 Task: Log work in the project TrendSetter for the issue 'Implement a new cloud-based data governance system for a company with advanced data classification and privacy features' spent time as '2w 2d 22h 11m' and remaining time as '3w 2d 10h 31m' and add a flag. Now add the issue to the epic 'Password Management'.
Action: Mouse moved to (923, 208)
Screenshot: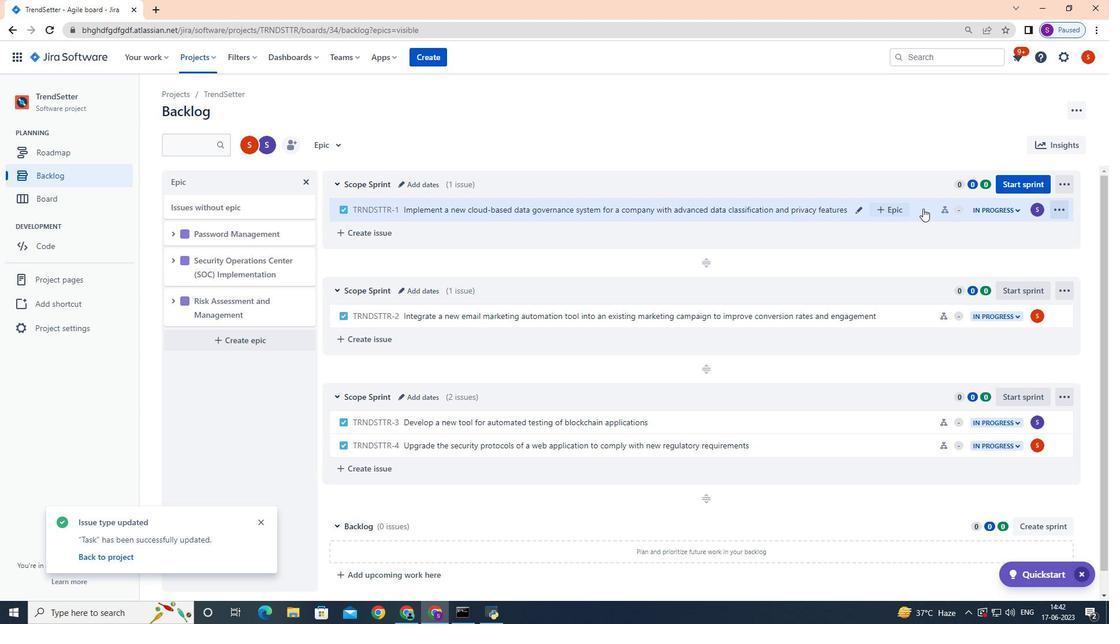 
Action: Mouse pressed left at (923, 208)
Screenshot: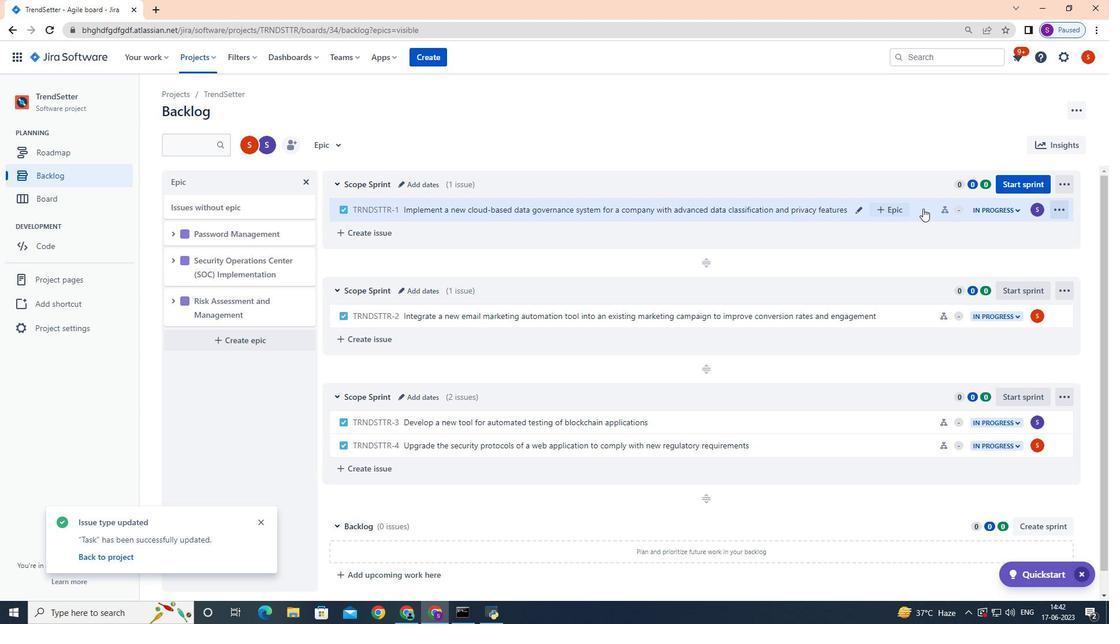 
Action: Mouse moved to (1057, 177)
Screenshot: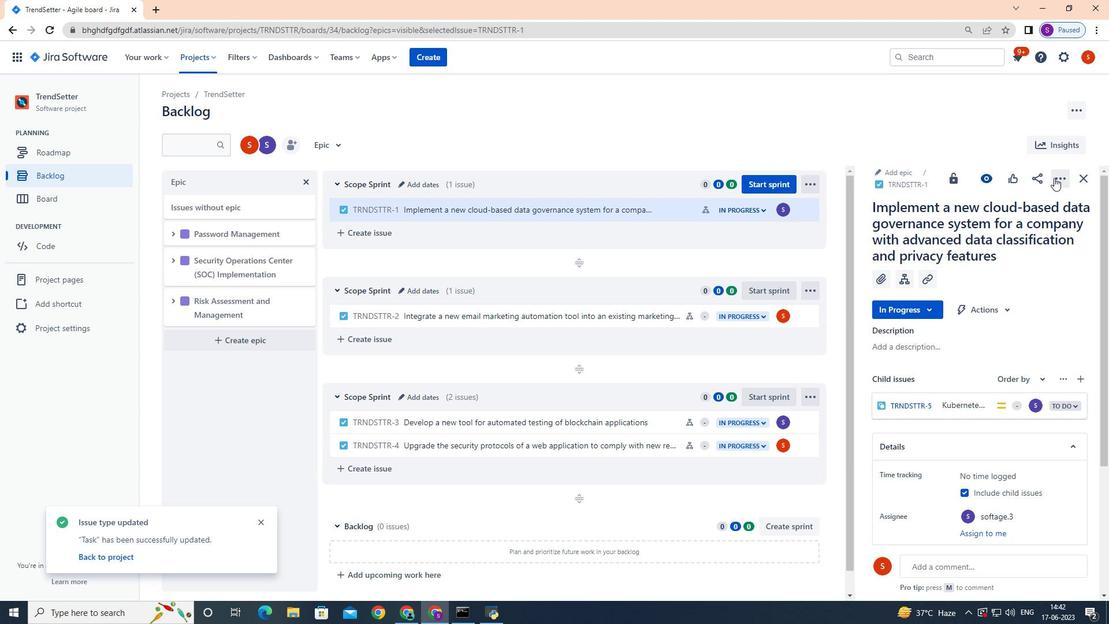 
Action: Mouse pressed left at (1057, 177)
Screenshot: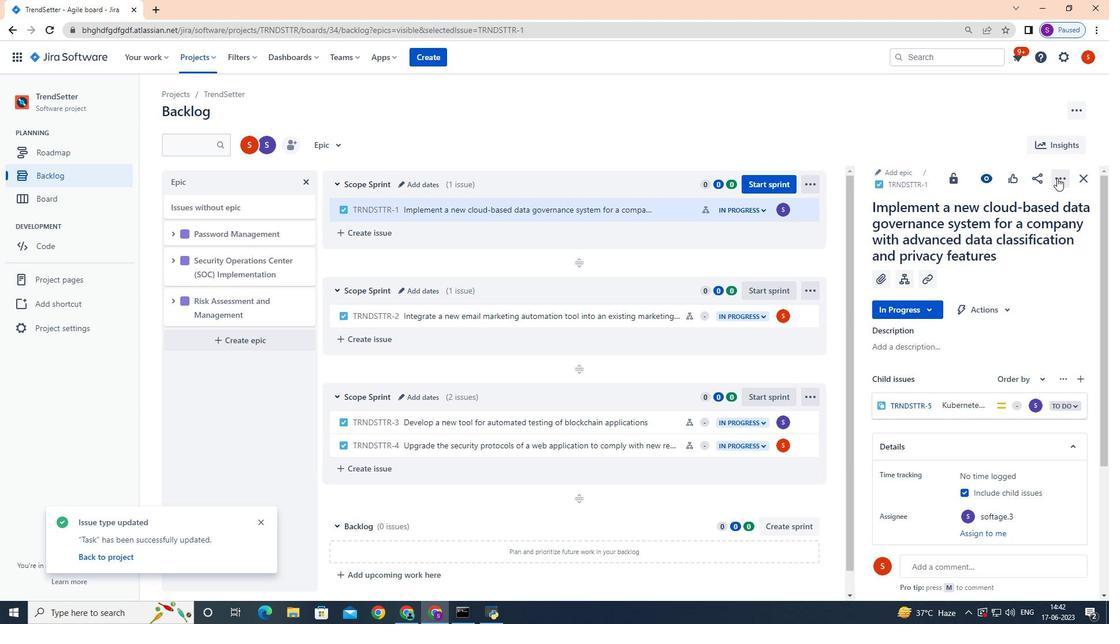 
Action: Mouse moved to (1016, 209)
Screenshot: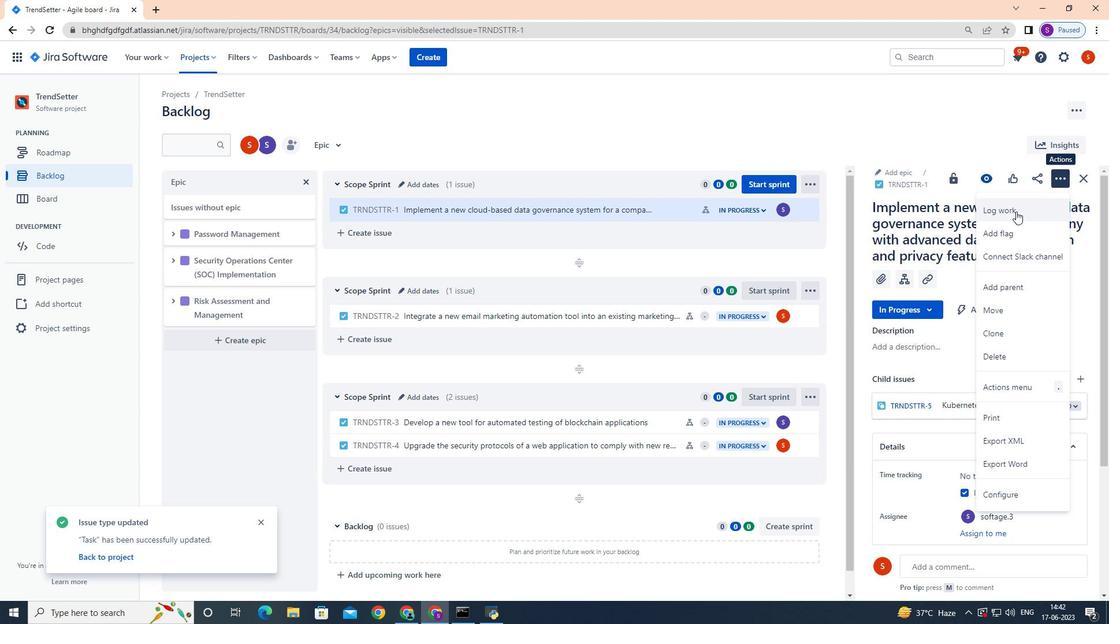 
Action: Mouse pressed left at (1016, 209)
Screenshot: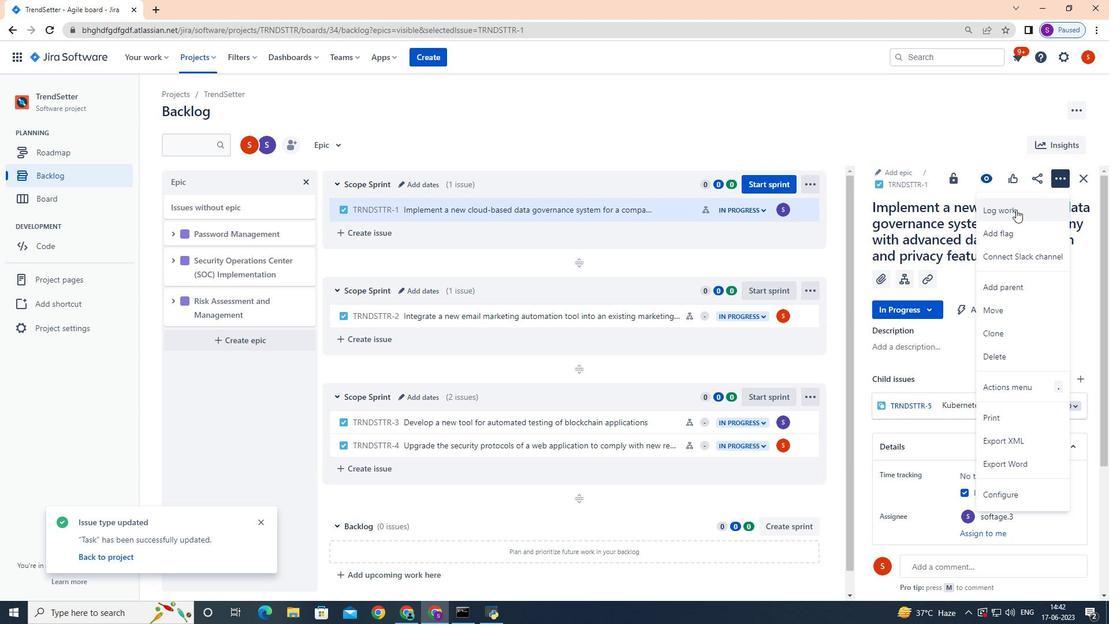 
Action: Mouse moved to (1015, 209)
Screenshot: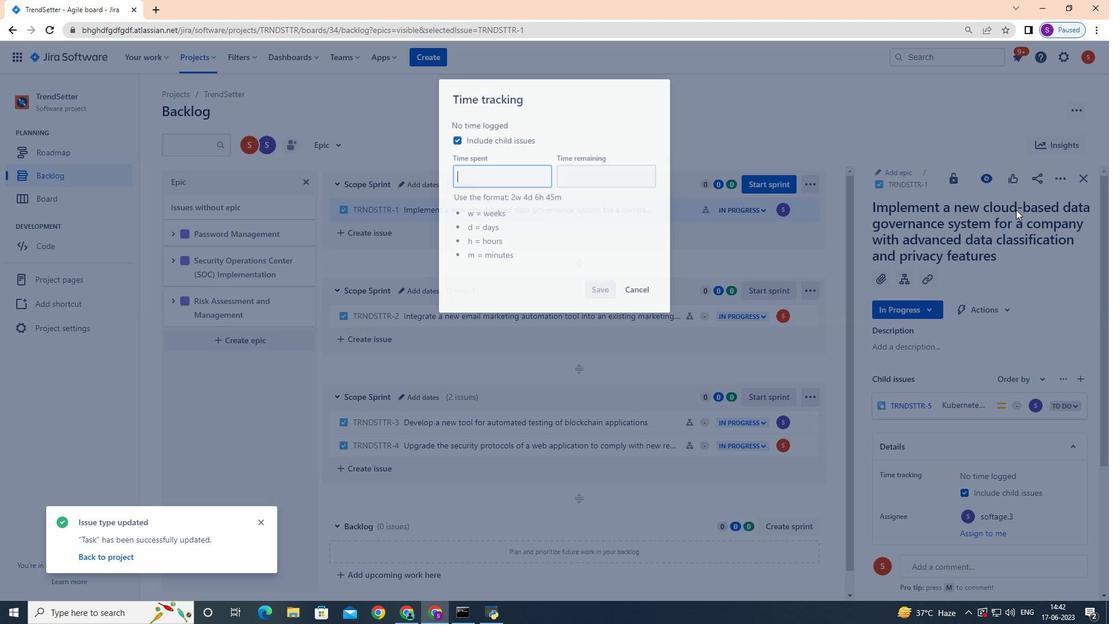 
Action: Key pressed 2w<Key.space>2d<Key.space>22h<Key.space>11m
Screenshot: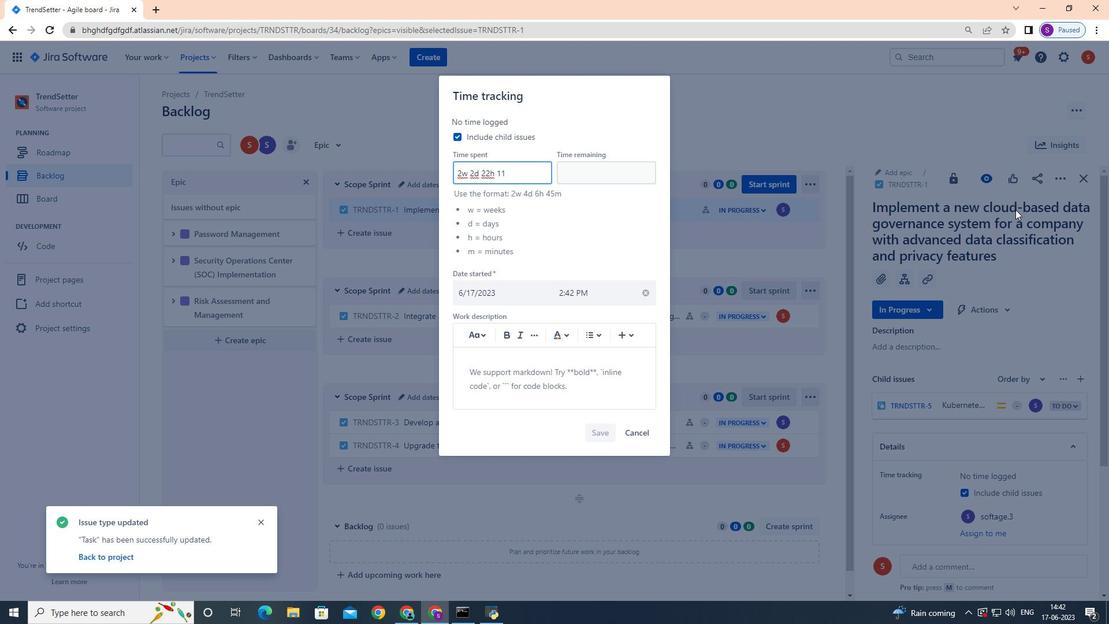 
Action: Mouse moved to (578, 177)
Screenshot: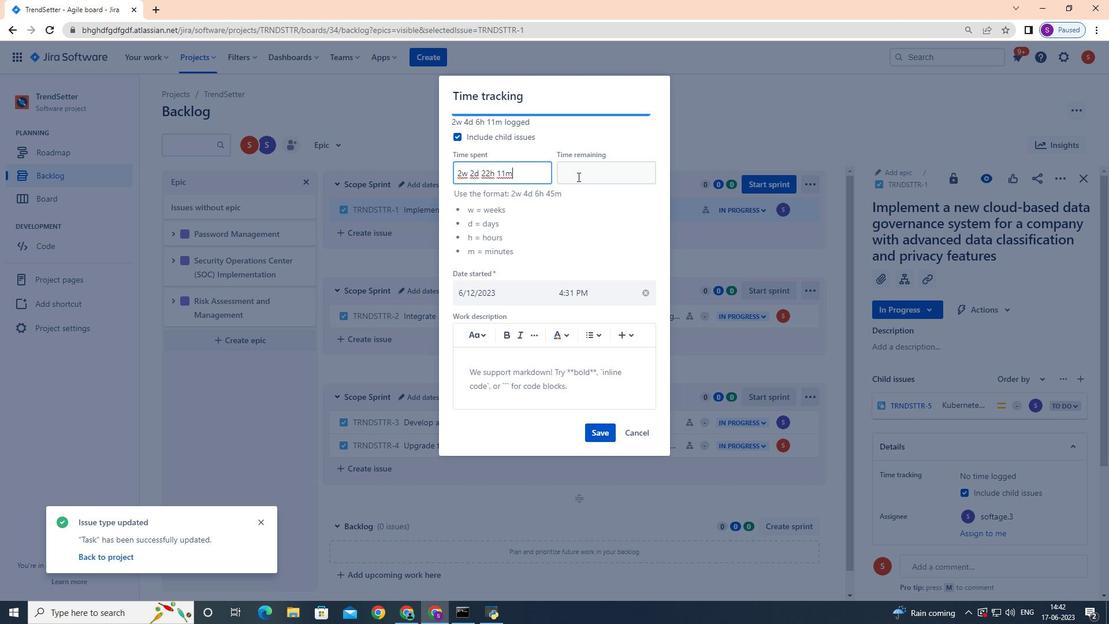 
Action: Mouse pressed left at (578, 177)
Screenshot: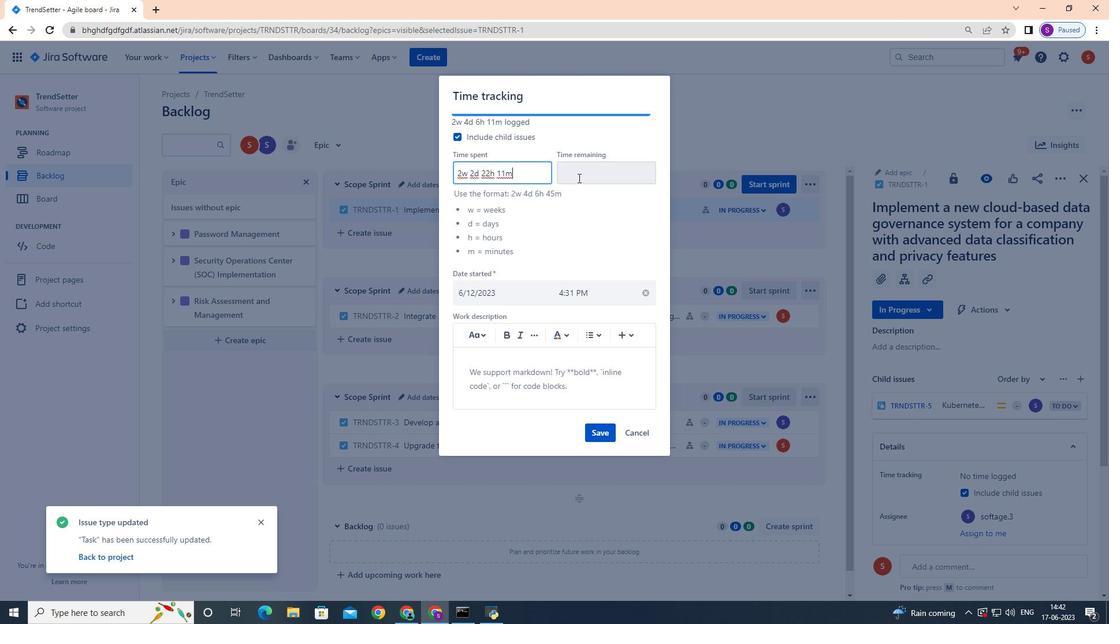 
Action: Mouse moved to (581, 176)
Screenshot: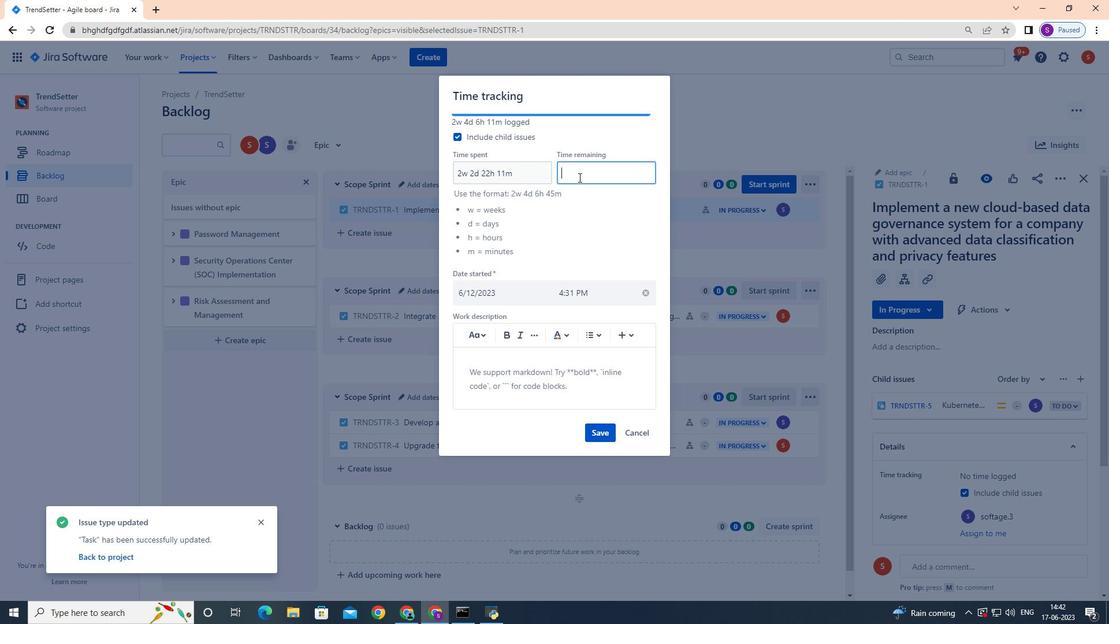 
Action: Key pressed 3w<Key.space>2d<Key.space>10h<Key.space>31m
Screenshot: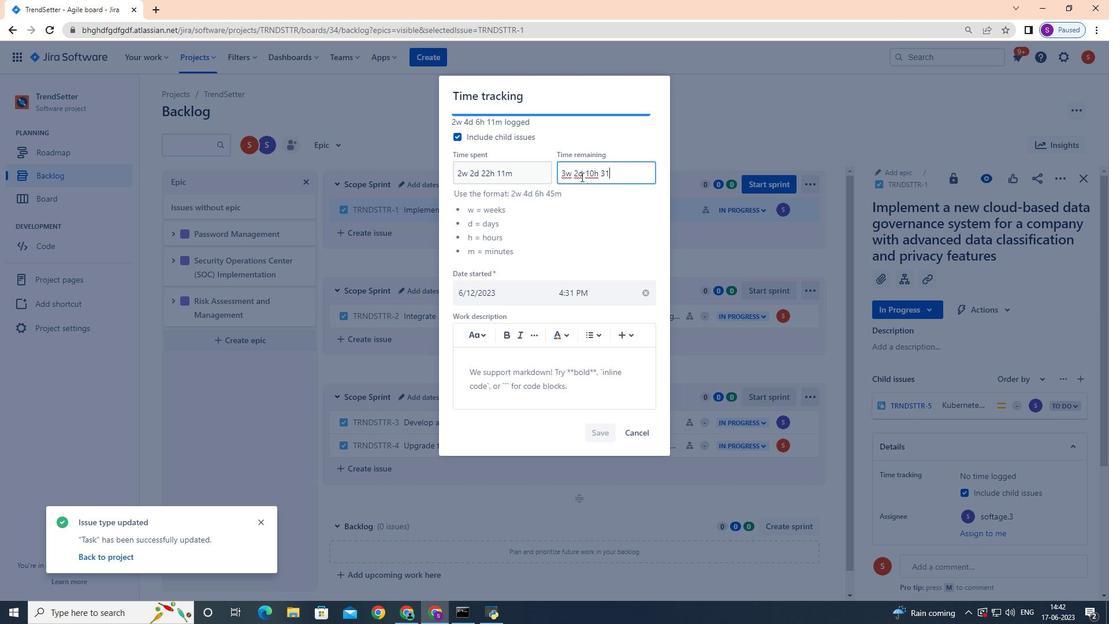 
Action: Mouse moved to (596, 435)
Screenshot: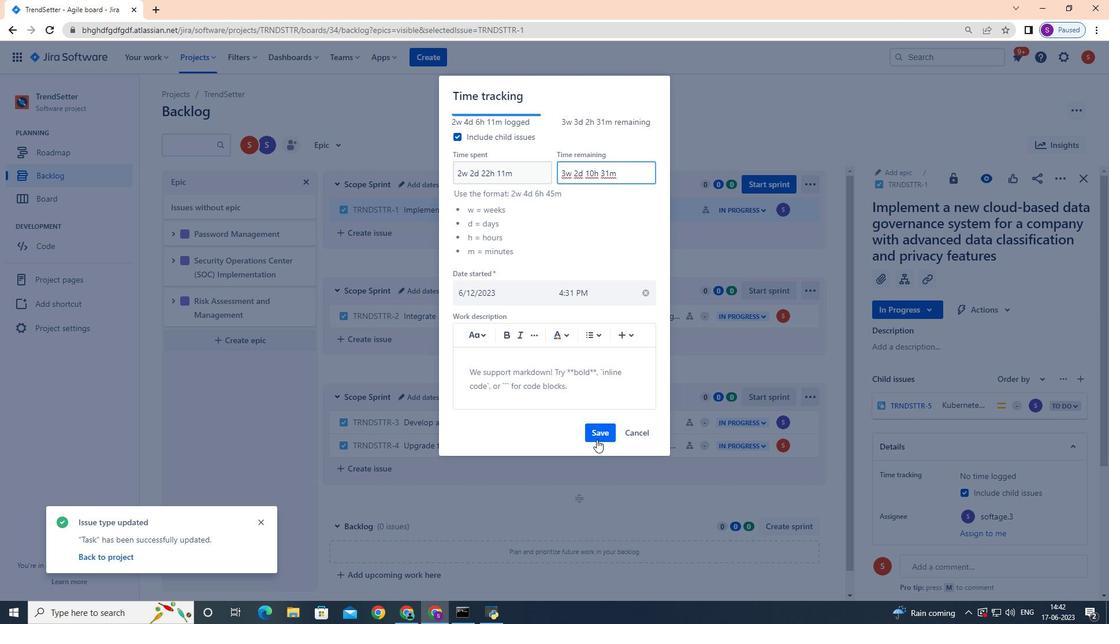 
Action: Mouse pressed left at (596, 435)
Screenshot: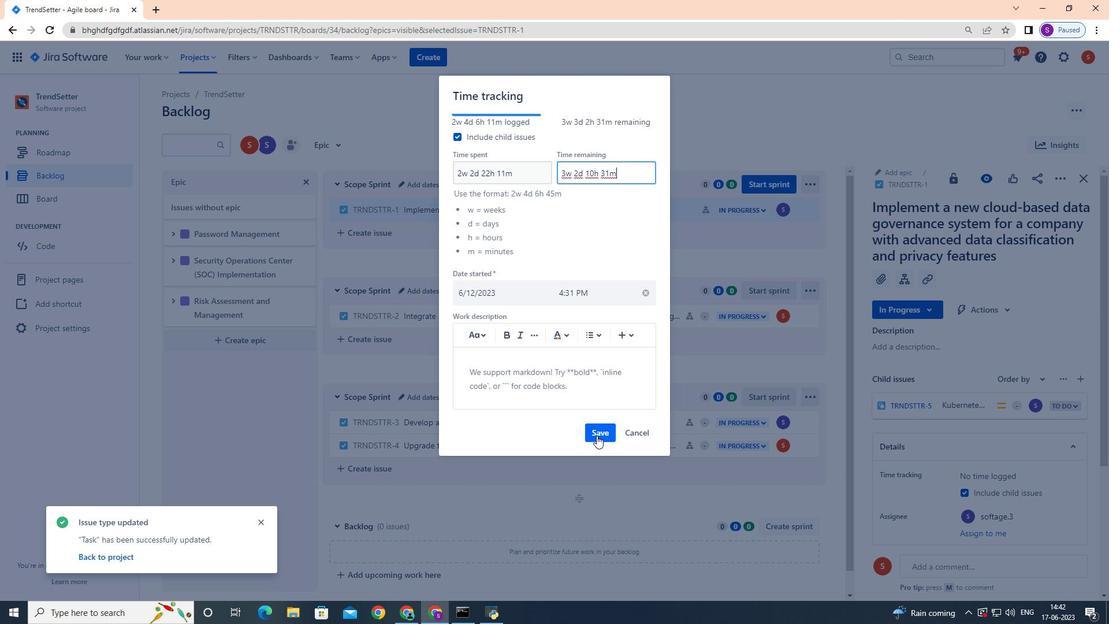 
Action: Mouse moved to (1059, 179)
Screenshot: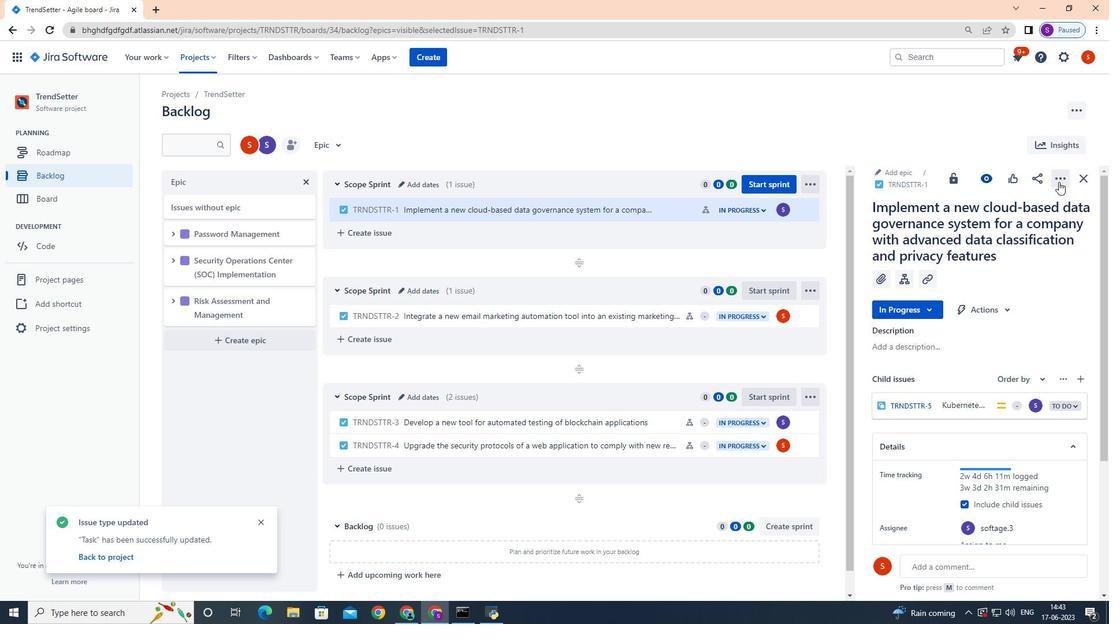 
Action: Mouse pressed left at (1059, 179)
Screenshot: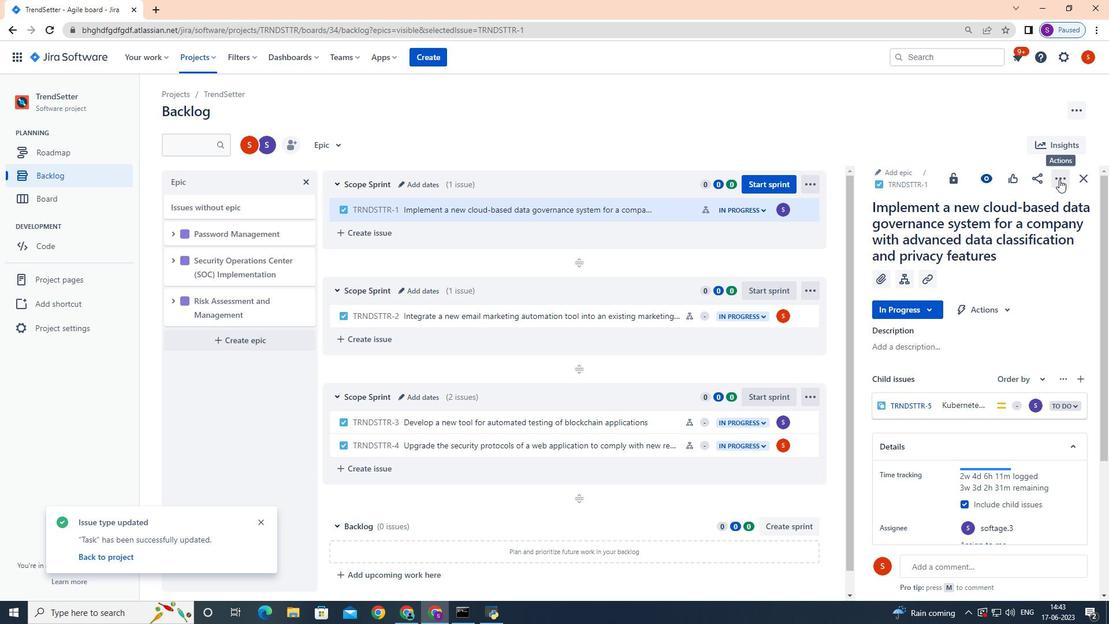 
Action: Mouse moved to (1031, 228)
Screenshot: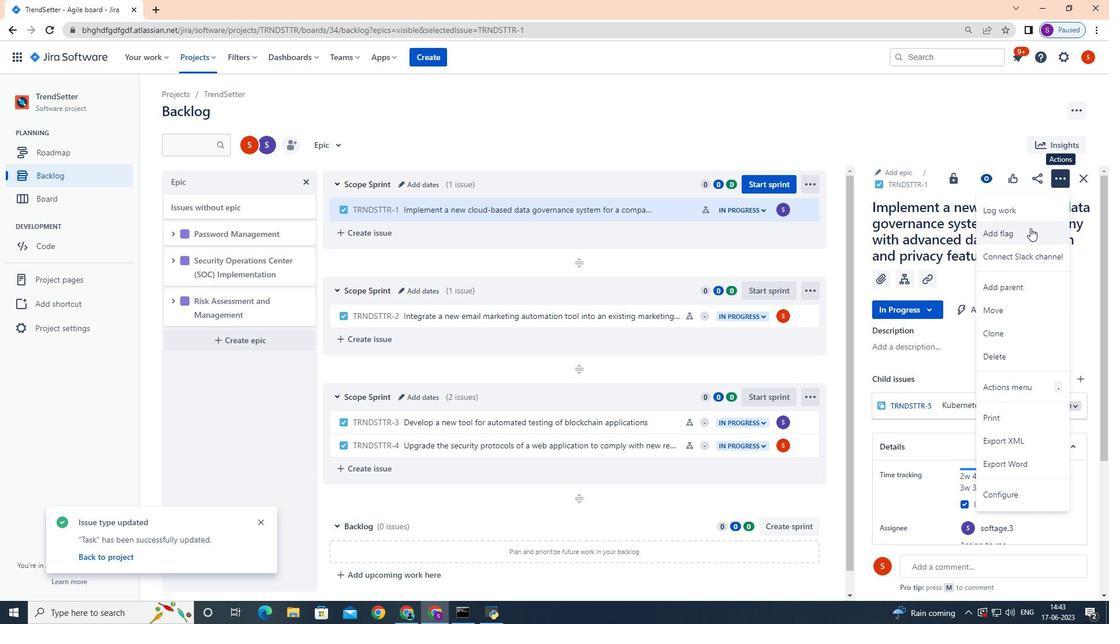 
Action: Mouse pressed left at (1031, 228)
Screenshot: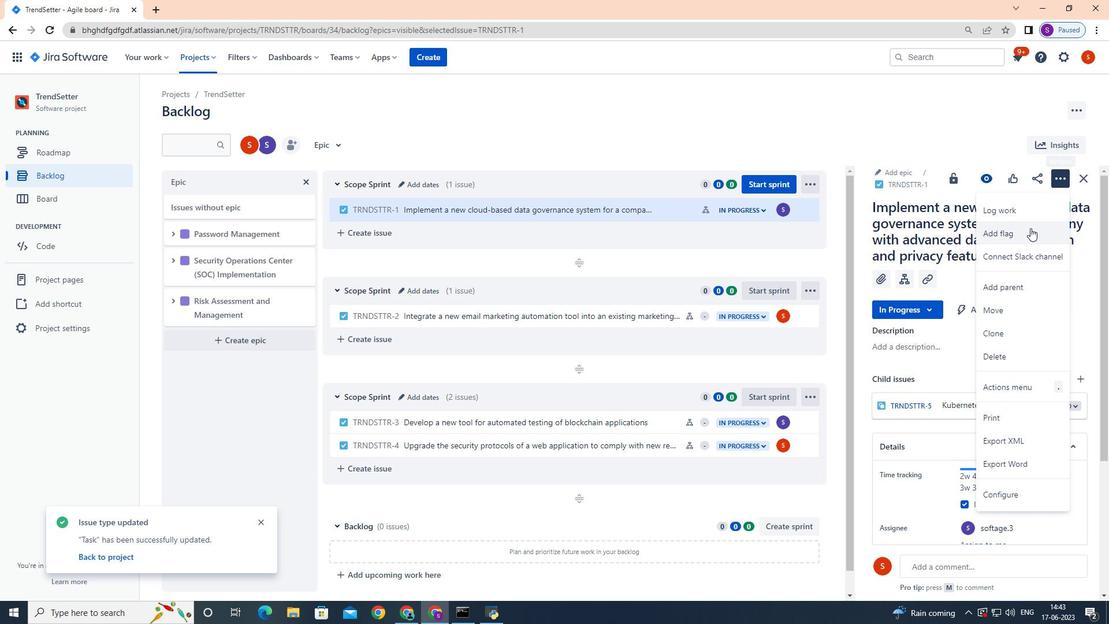 
Action: Mouse moved to (650, 209)
Screenshot: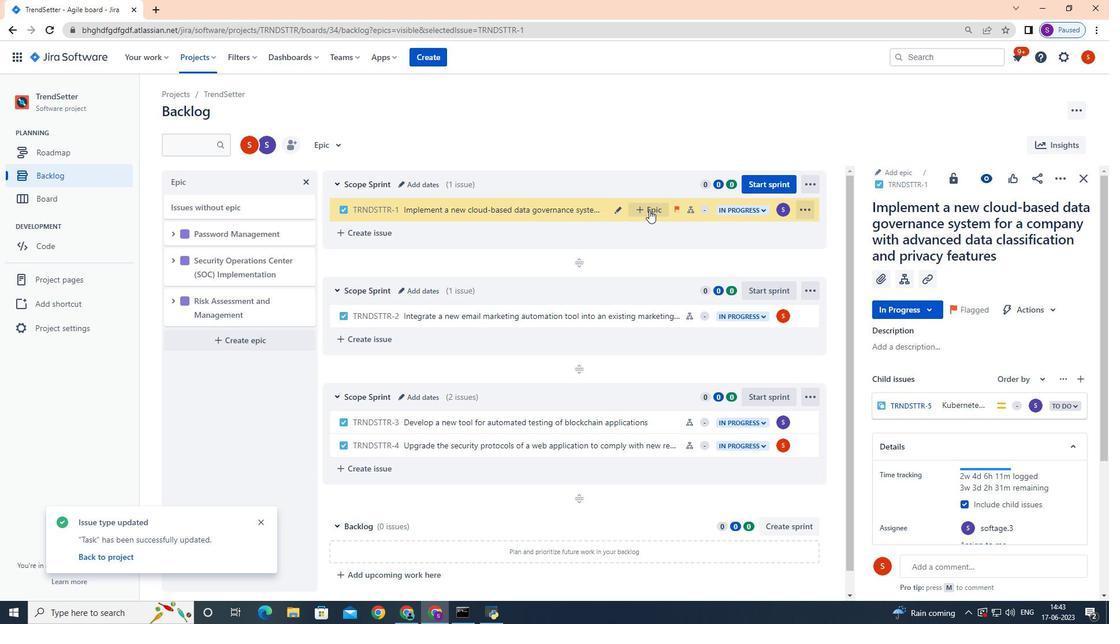 
Action: Mouse pressed left at (650, 209)
Screenshot: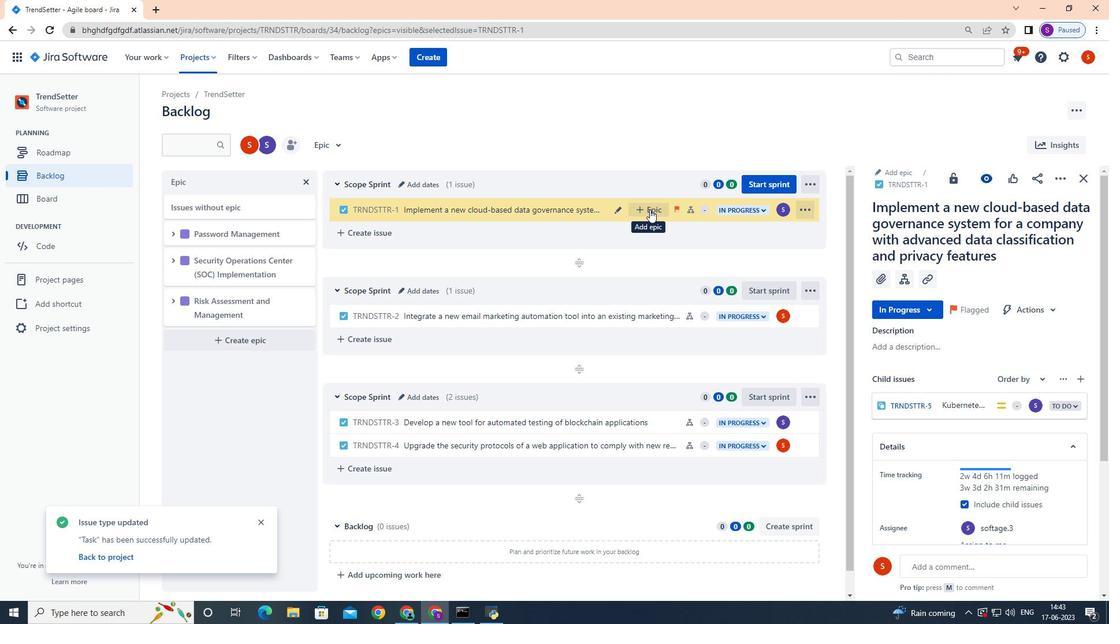 
Action: Mouse moved to (697, 290)
Screenshot: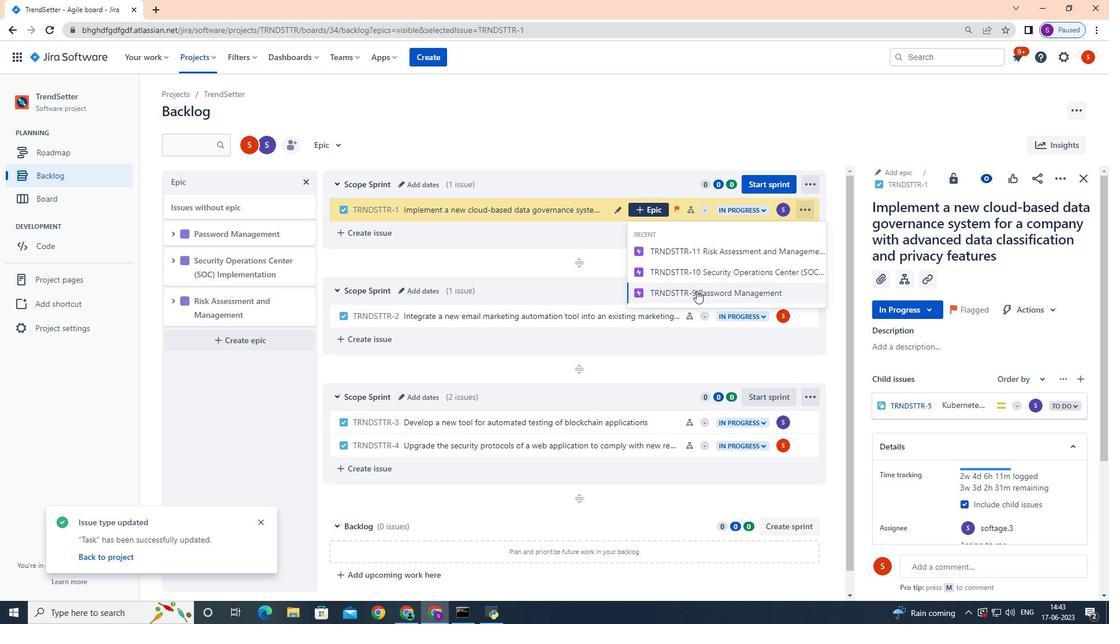 
Action: Mouse pressed left at (697, 290)
Screenshot: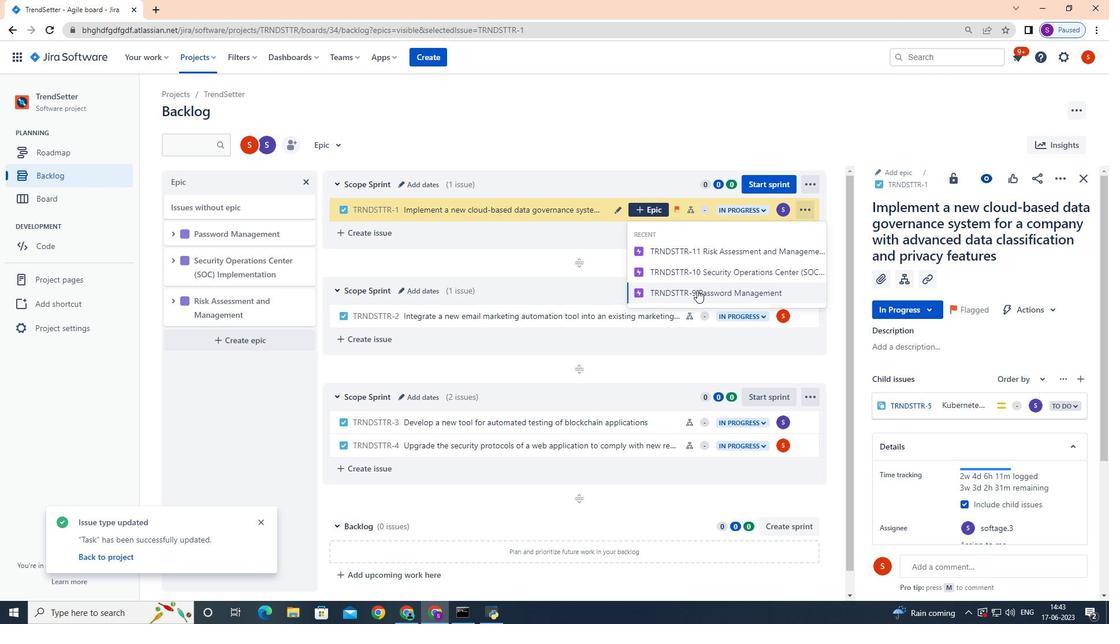 
Action: Mouse moved to (939, 145)
Screenshot: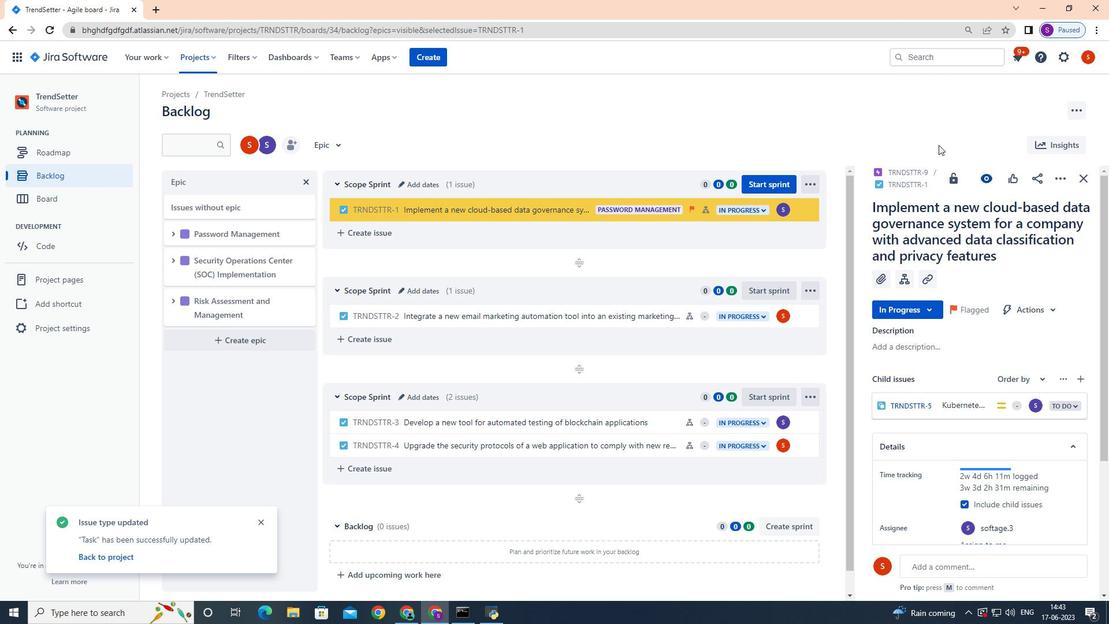 
